 Task: In messages from candidates turn off in-app notifications.
Action: Mouse moved to (660, 52)
Screenshot: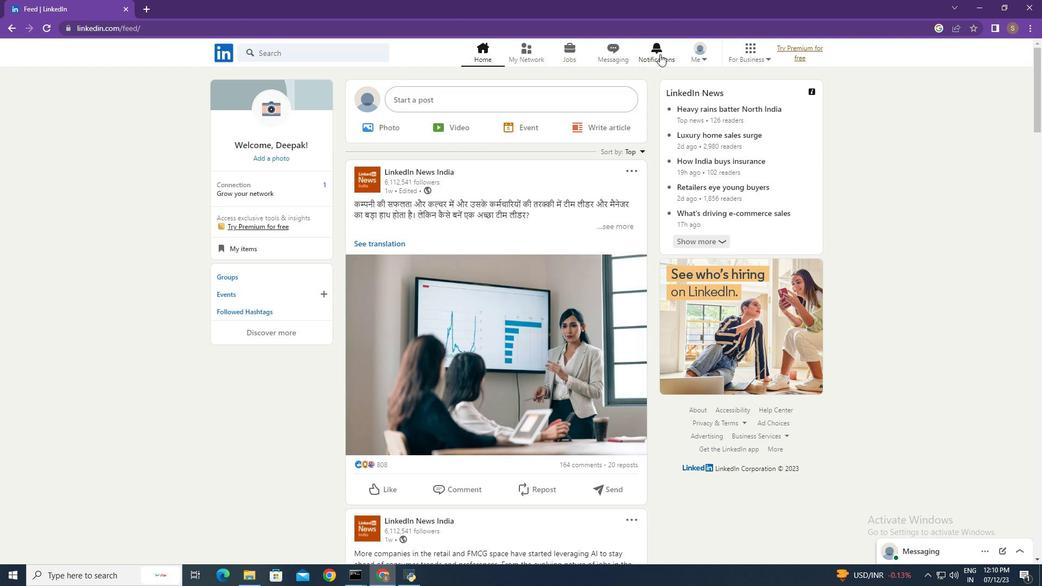 
Action: Mouse pressed left at (660, 52)
Screenshot: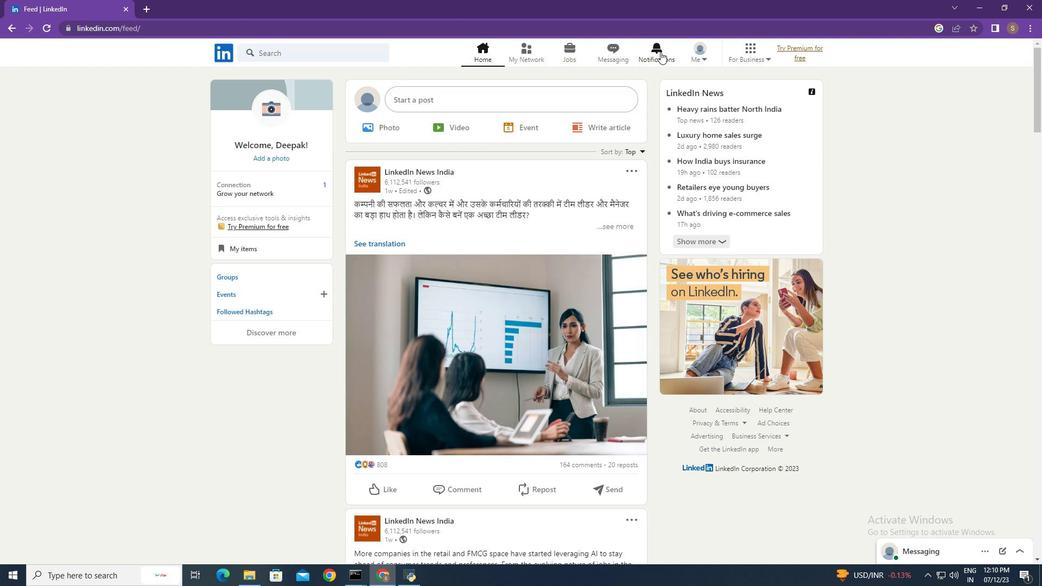 
Action: Mouse moved to (239, 121)
Screenshot: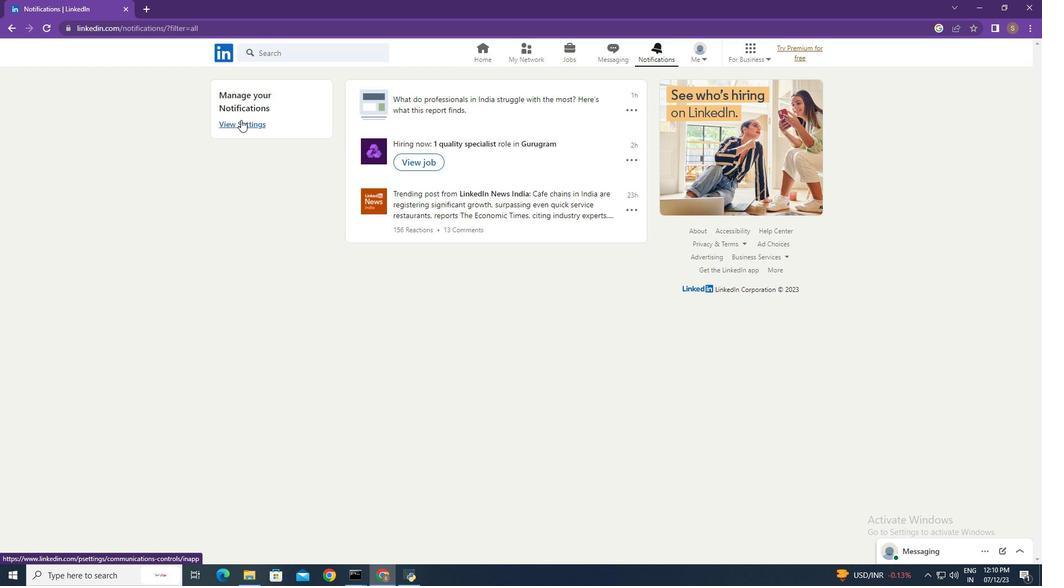 
Action: Mouse pressed left at (239, 121)
Screenshot: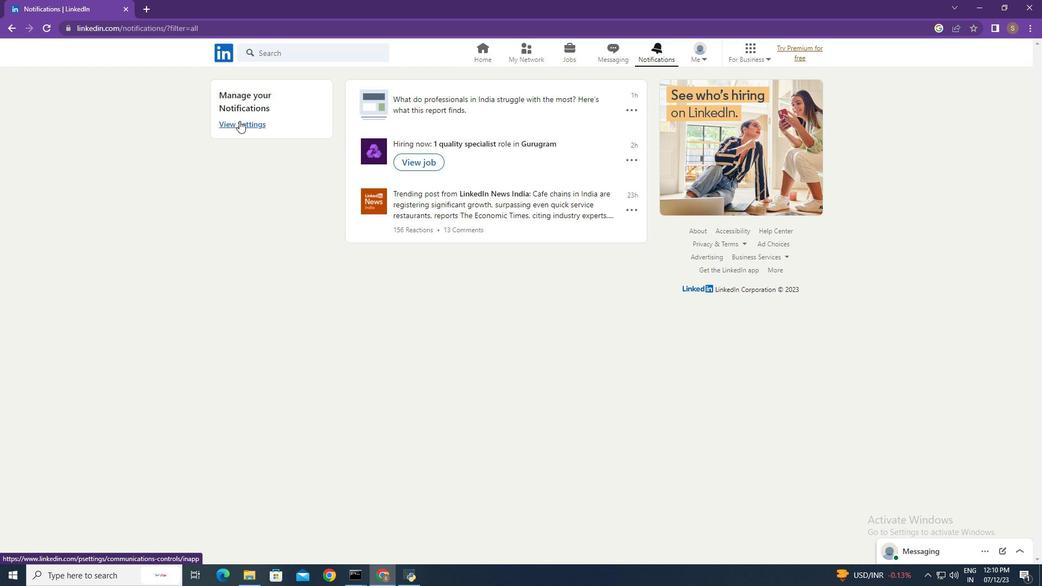 
Action: Mouse moved to (602, 196)
Screenshot: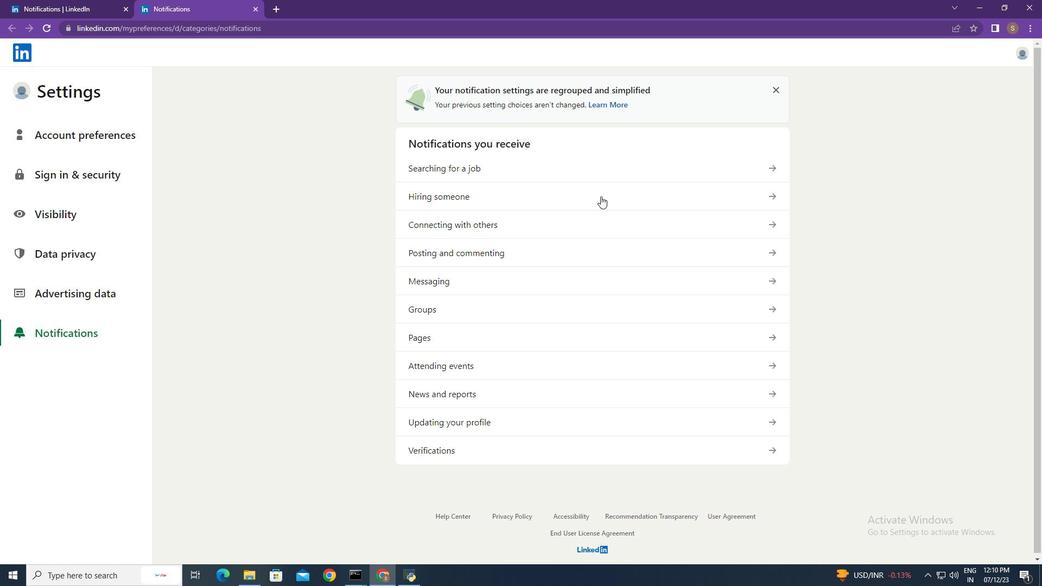
Action: Mouse pressed left at (602, 196)
Screenshot: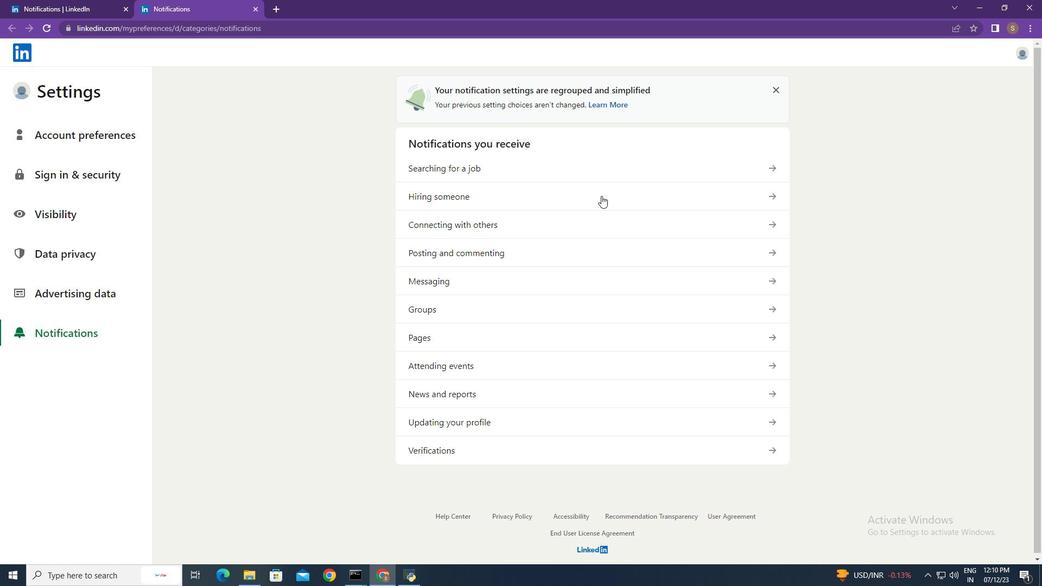 
Action: Mouse moved to (599, 234)
Screenshot: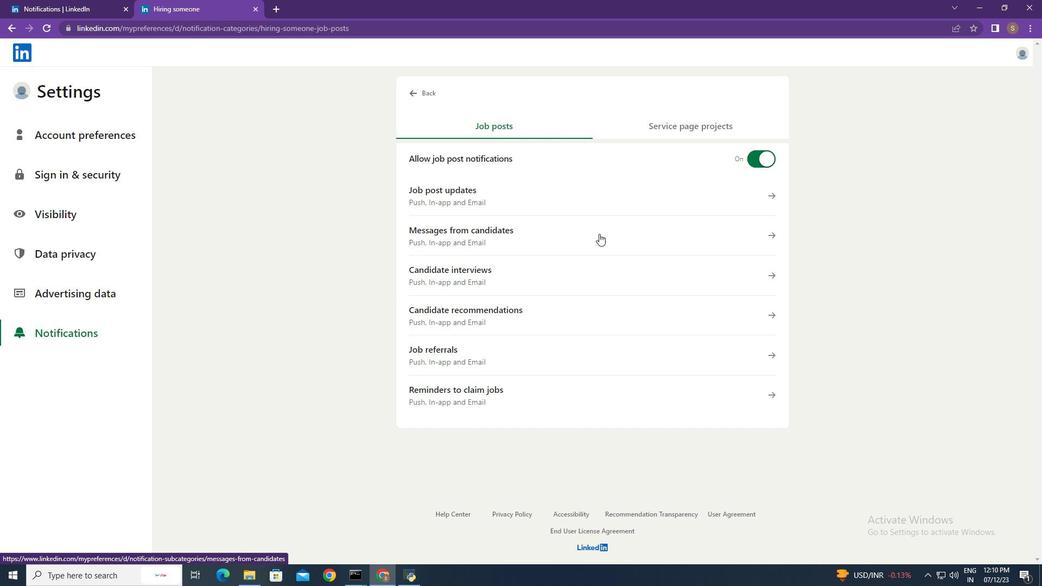 
Action: Mouse pressed left at (599, 234)
Screenshot: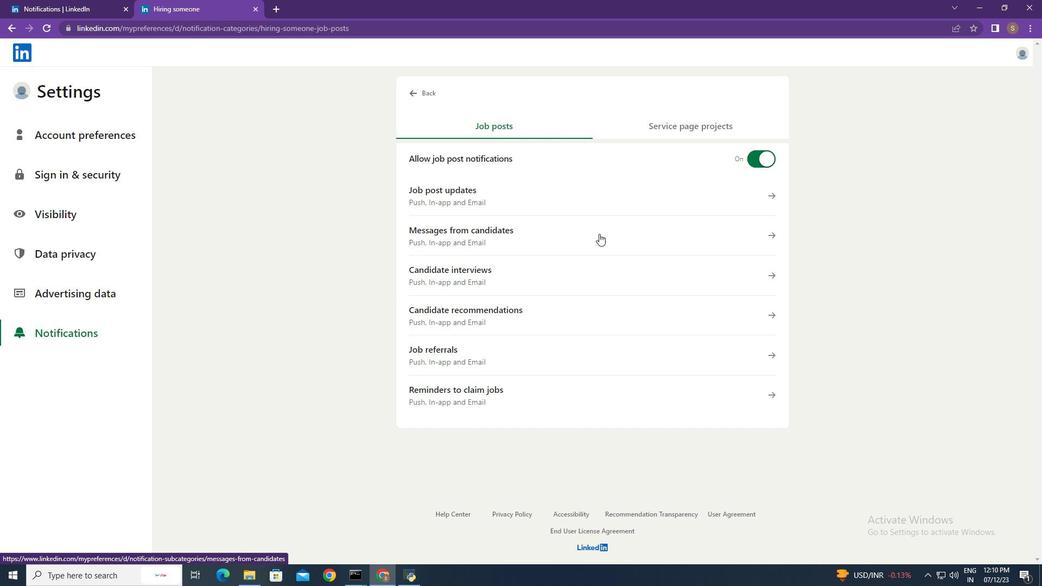 
Action: Mouse moved to (762, 179)
Screenshot: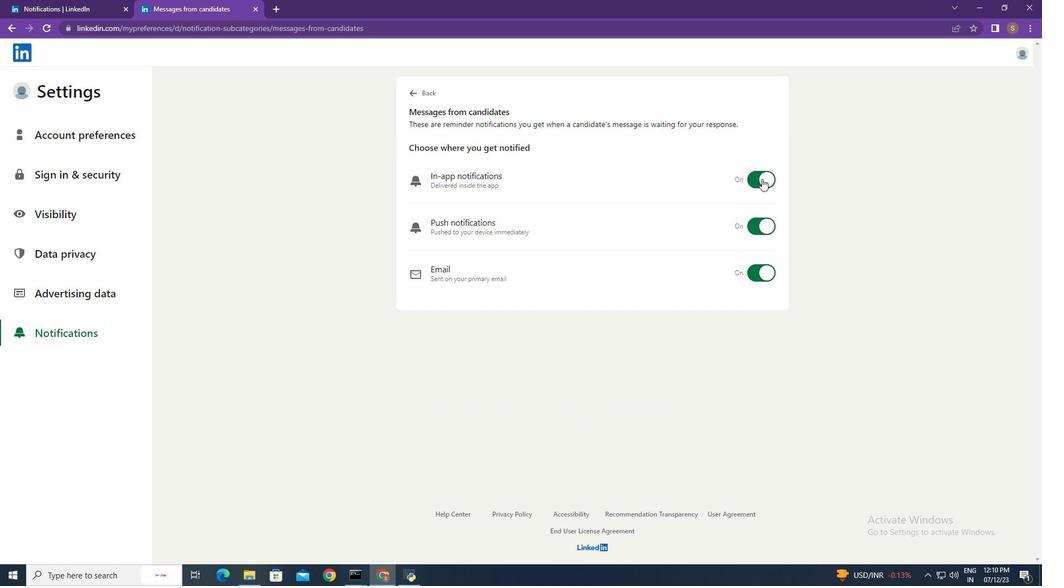 
Action: Mouse pressed left at (762, 179)
Screenshot: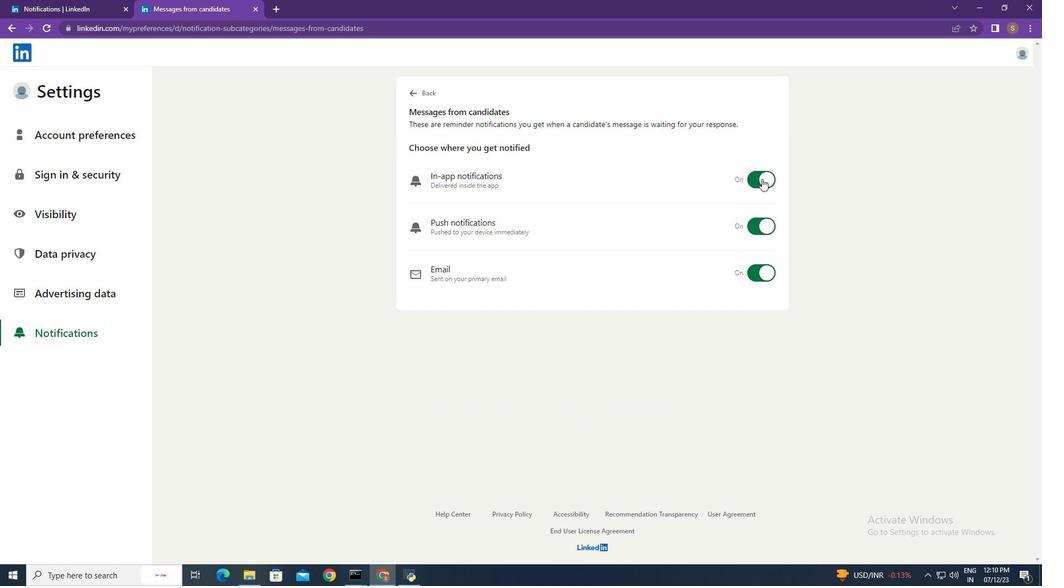 
Action: Mouse moved to (870, 331)
Screenshot: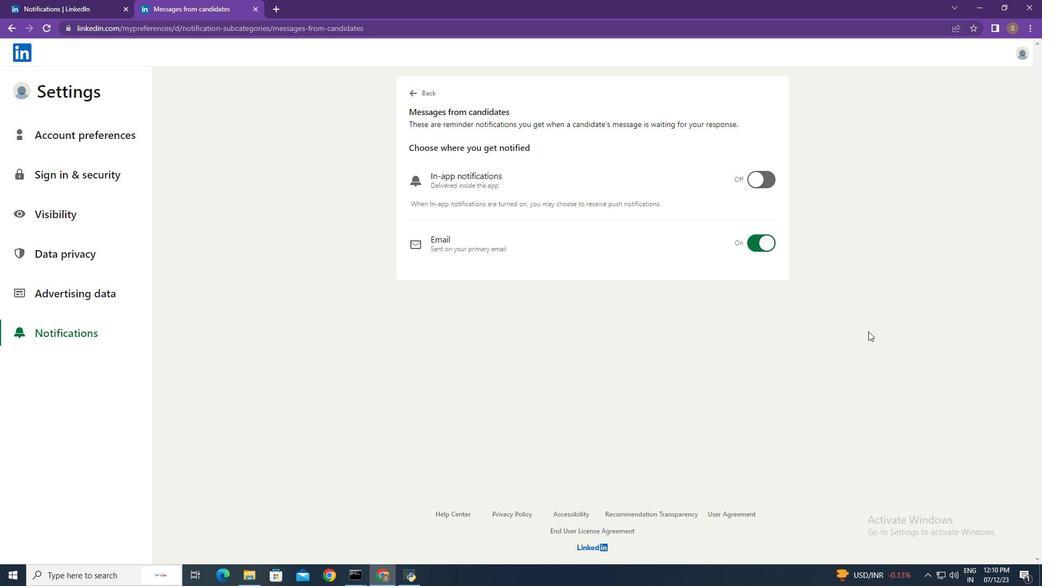 
